 Task: In the  document growth.epub Select the first Column and change text color to  'Black' Apply the command  'Undo' Apply the command  Redo
Action: Mouse moved to (488, 260)
Screenshot: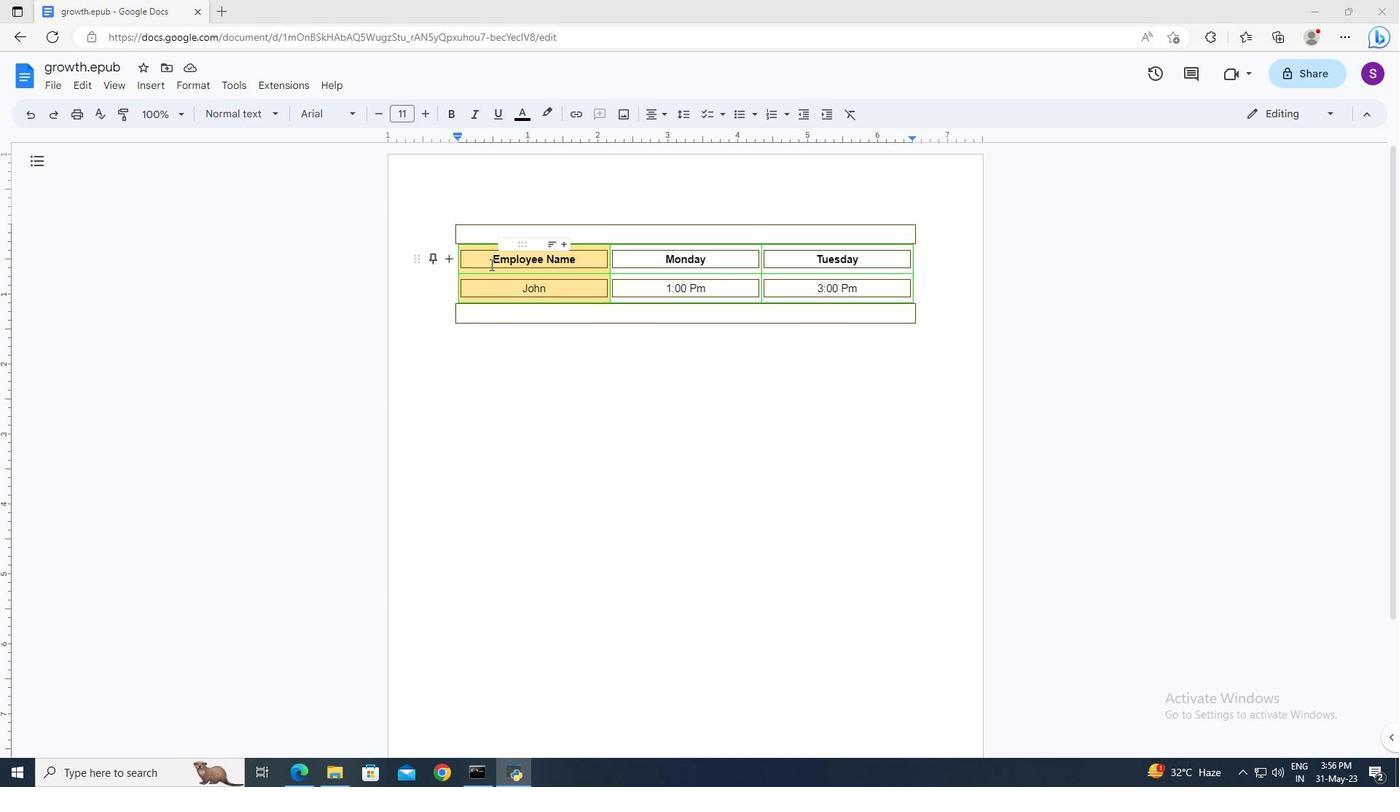 
Action: Mouse pressed left at (488, 260)
Screenshot: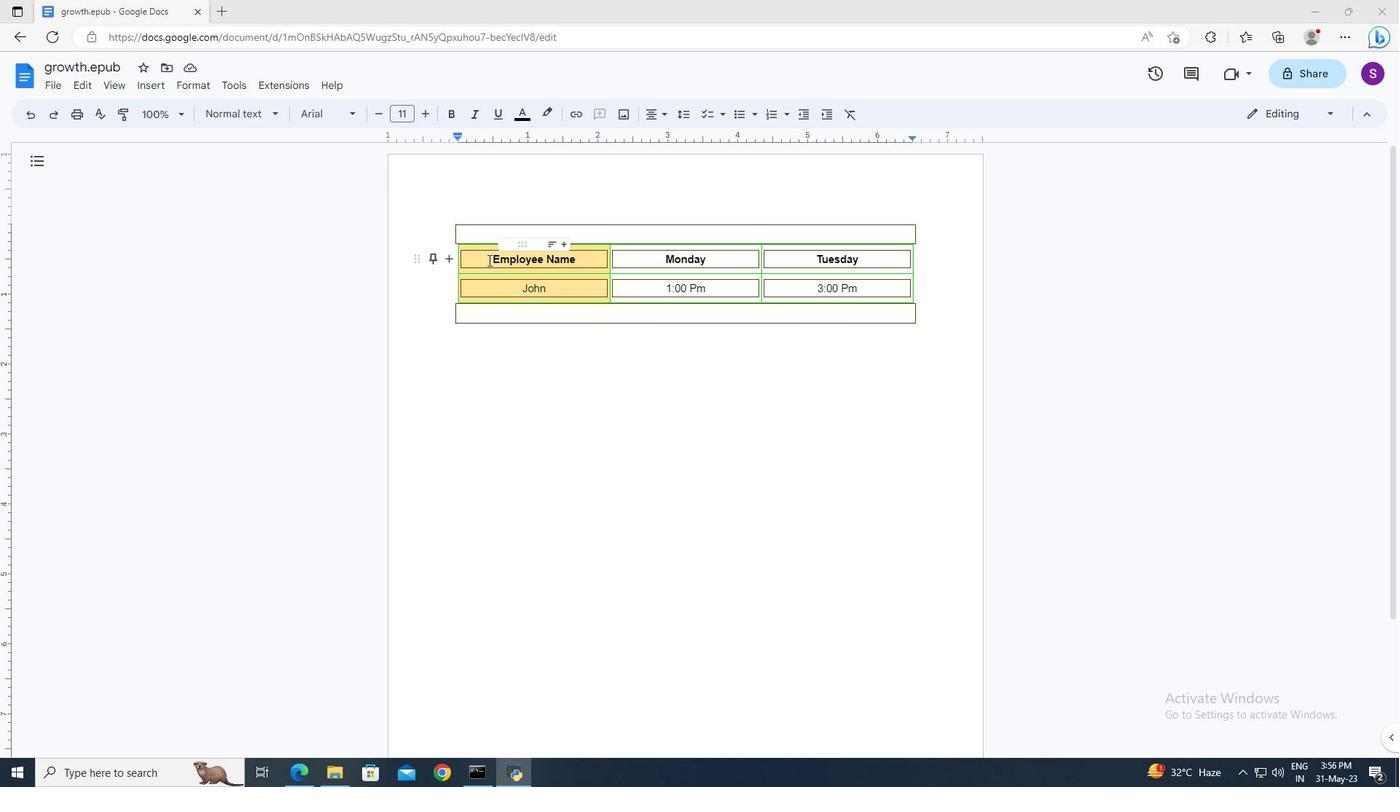 
Action: Key pressed <Key.shift><Key.down>
Screenshot: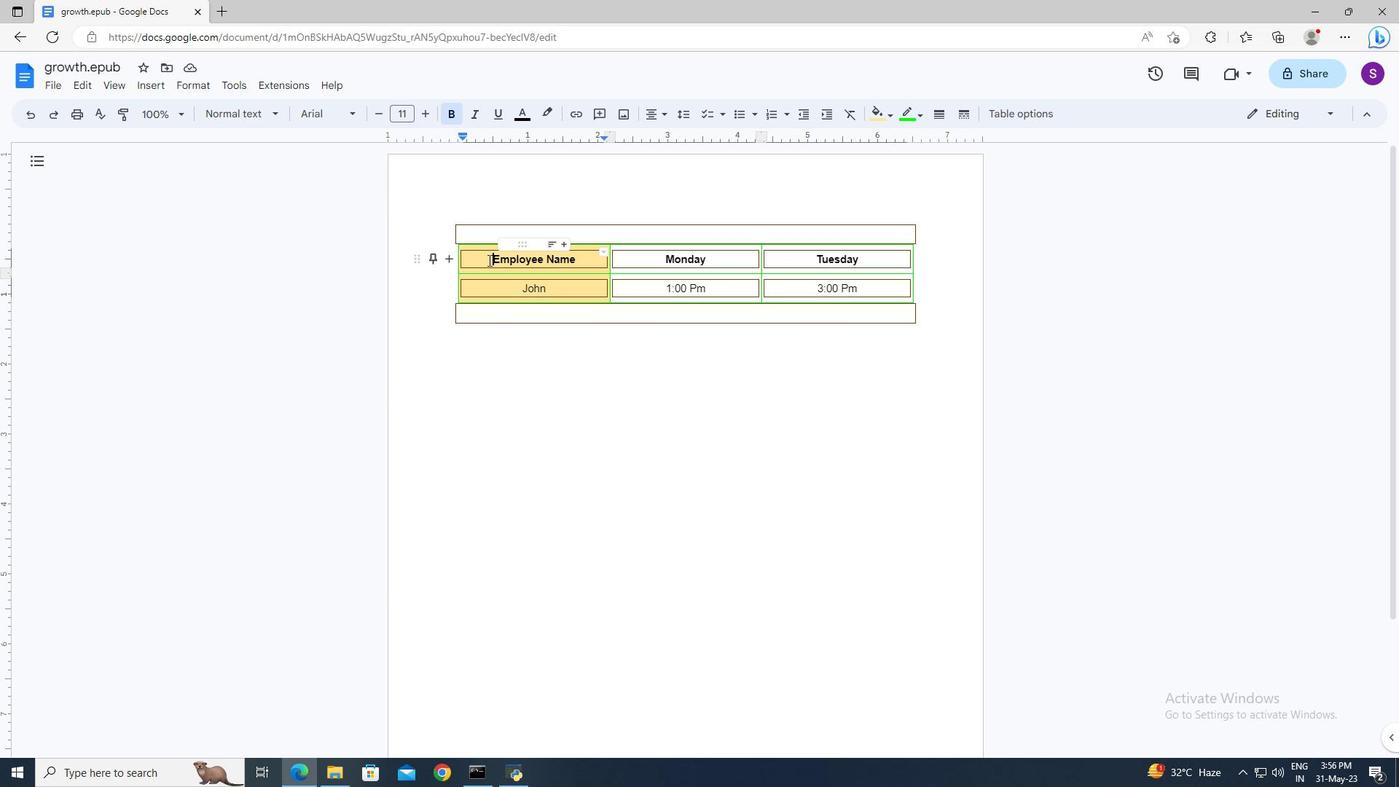 
Action: Mouse moved to (515, 115)
Screenshot: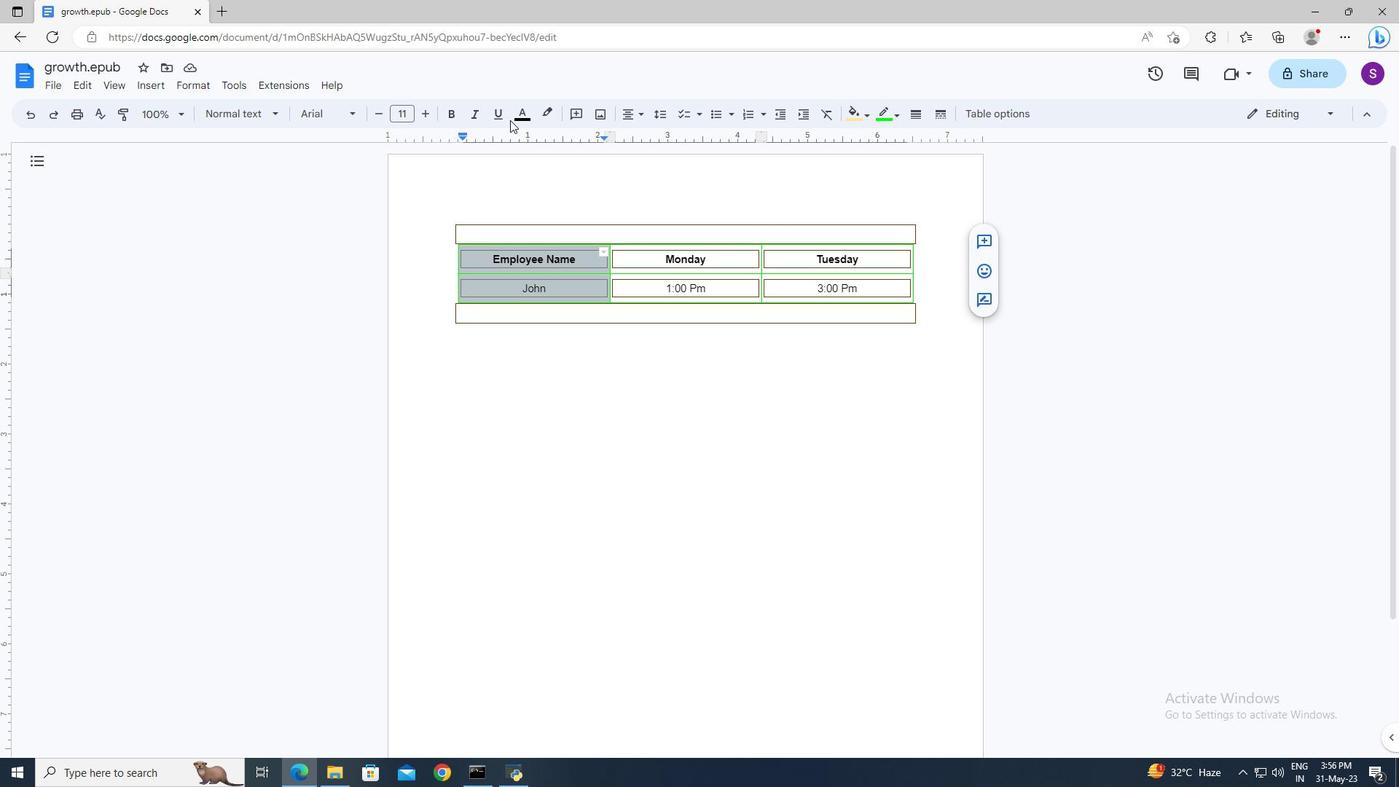 
Action: Mouse pressed left at (515, 115)
Screenshot: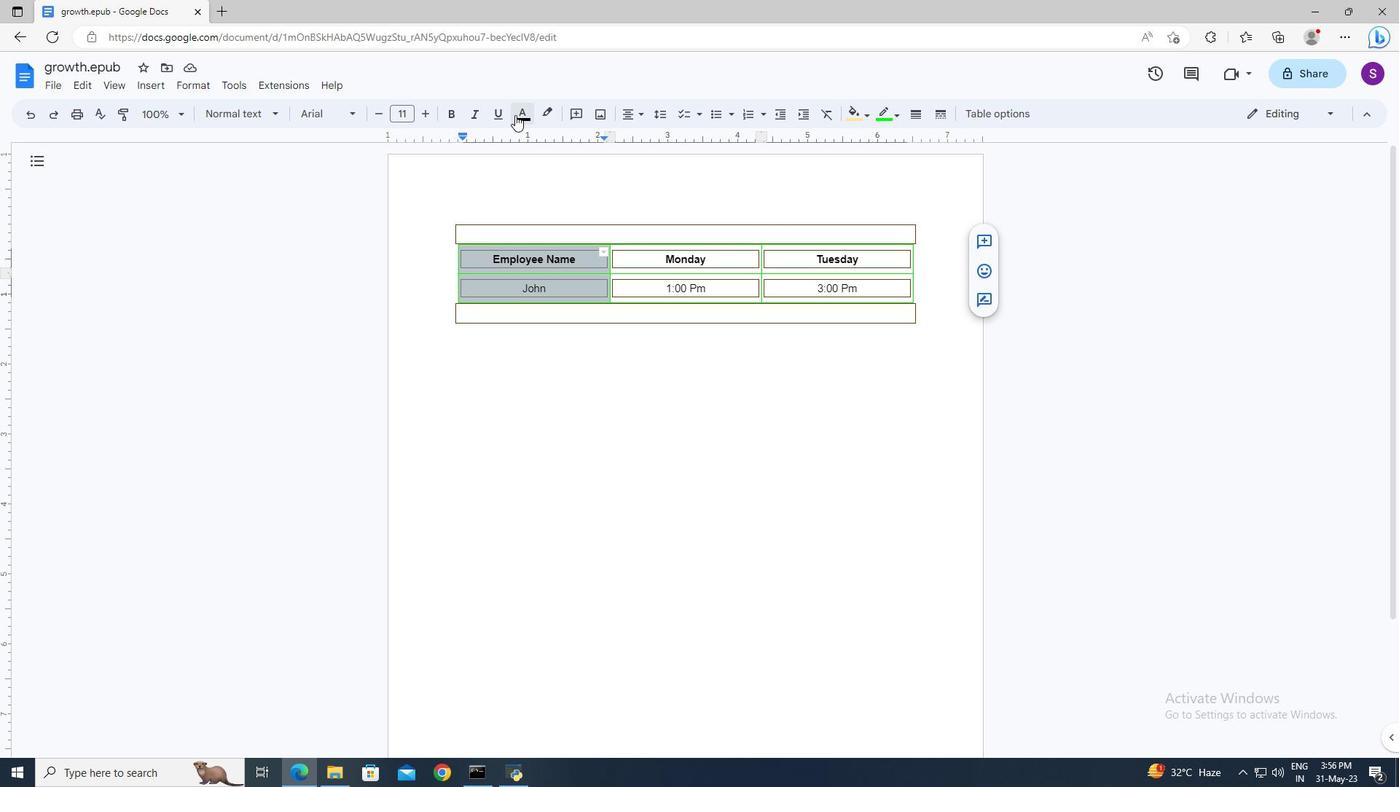 
Action: Mouse moved to (524, 144)
Screenshot: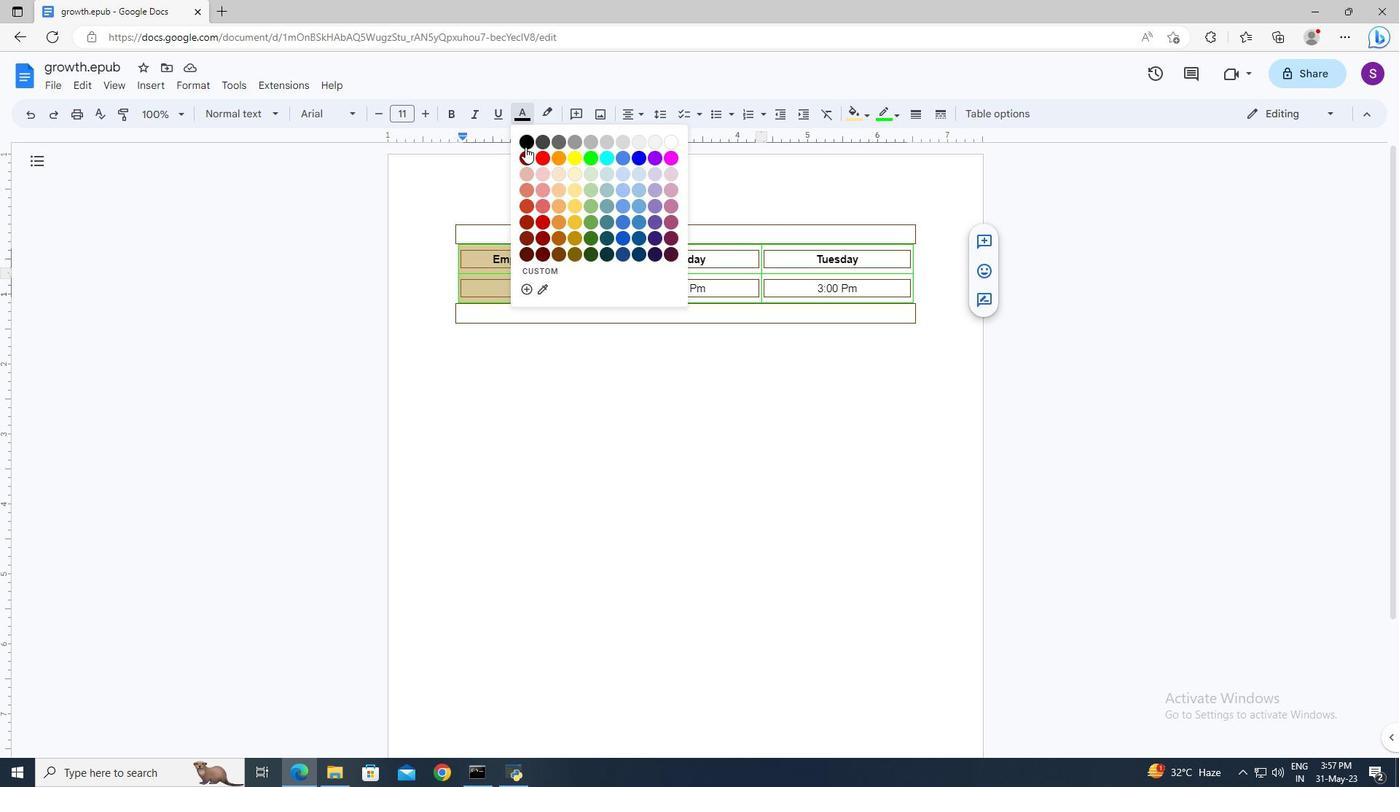 
Action: Mouse pressed left at (524, 144)
Screenshot: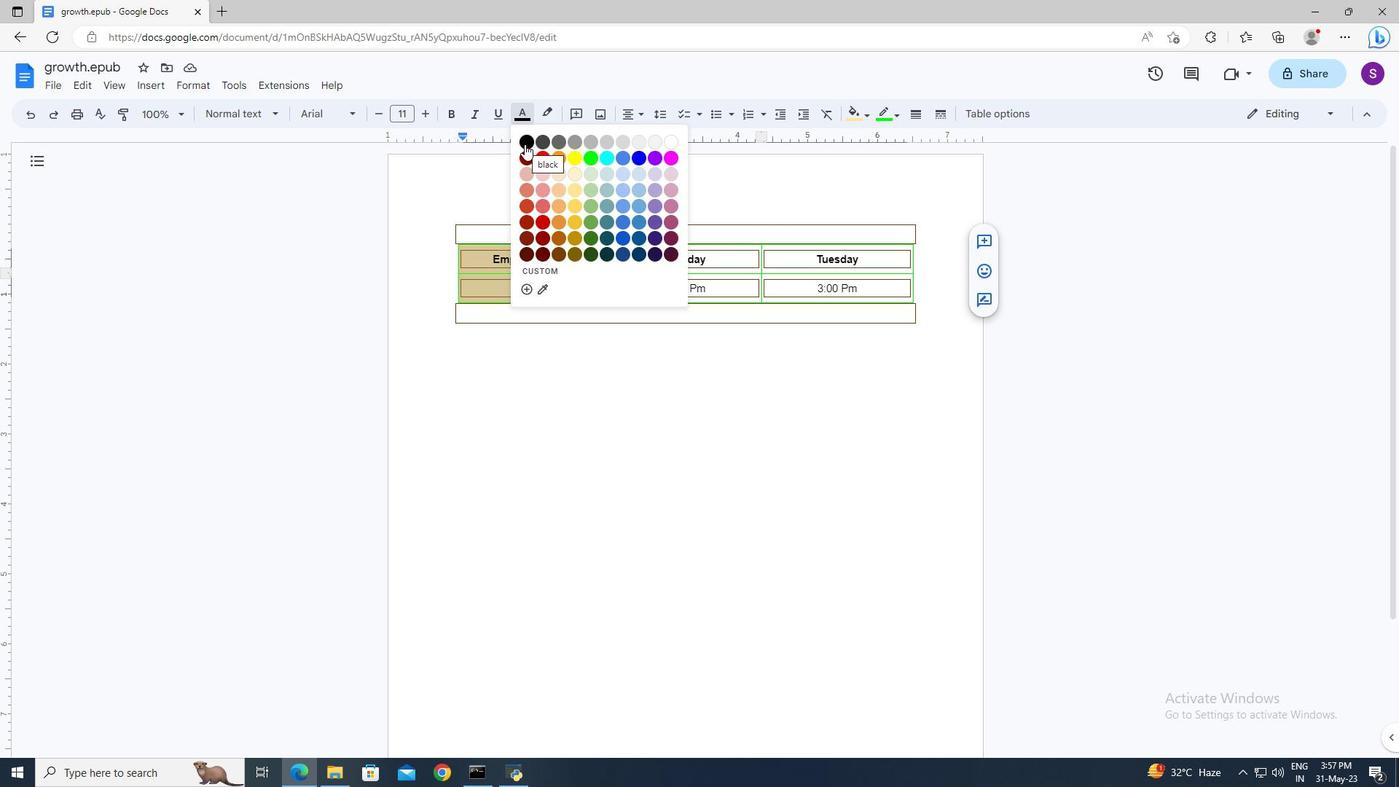 
Action: Mouse moved to (595, 410)
Screenshot: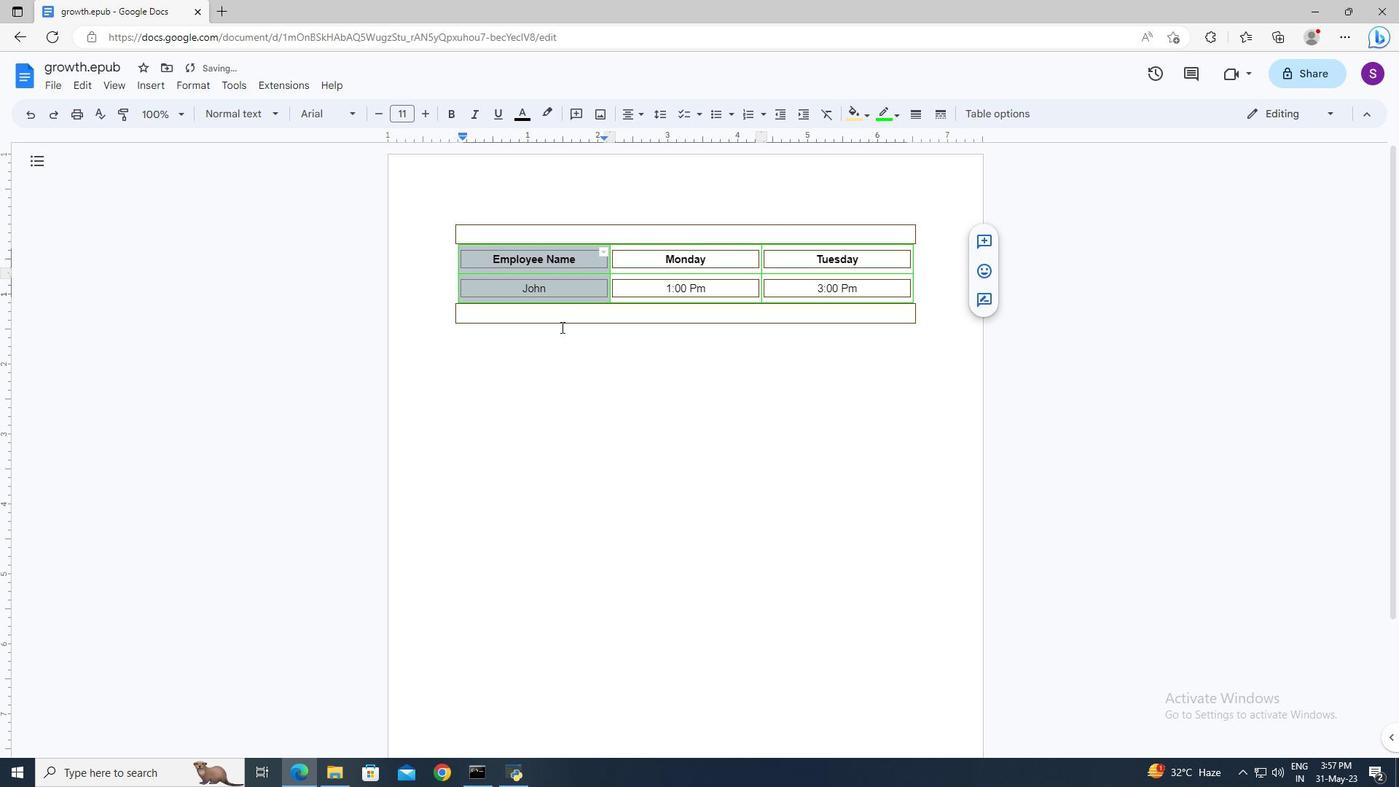 
Action: Mouse pressed left at (595, 410)
Screenshot: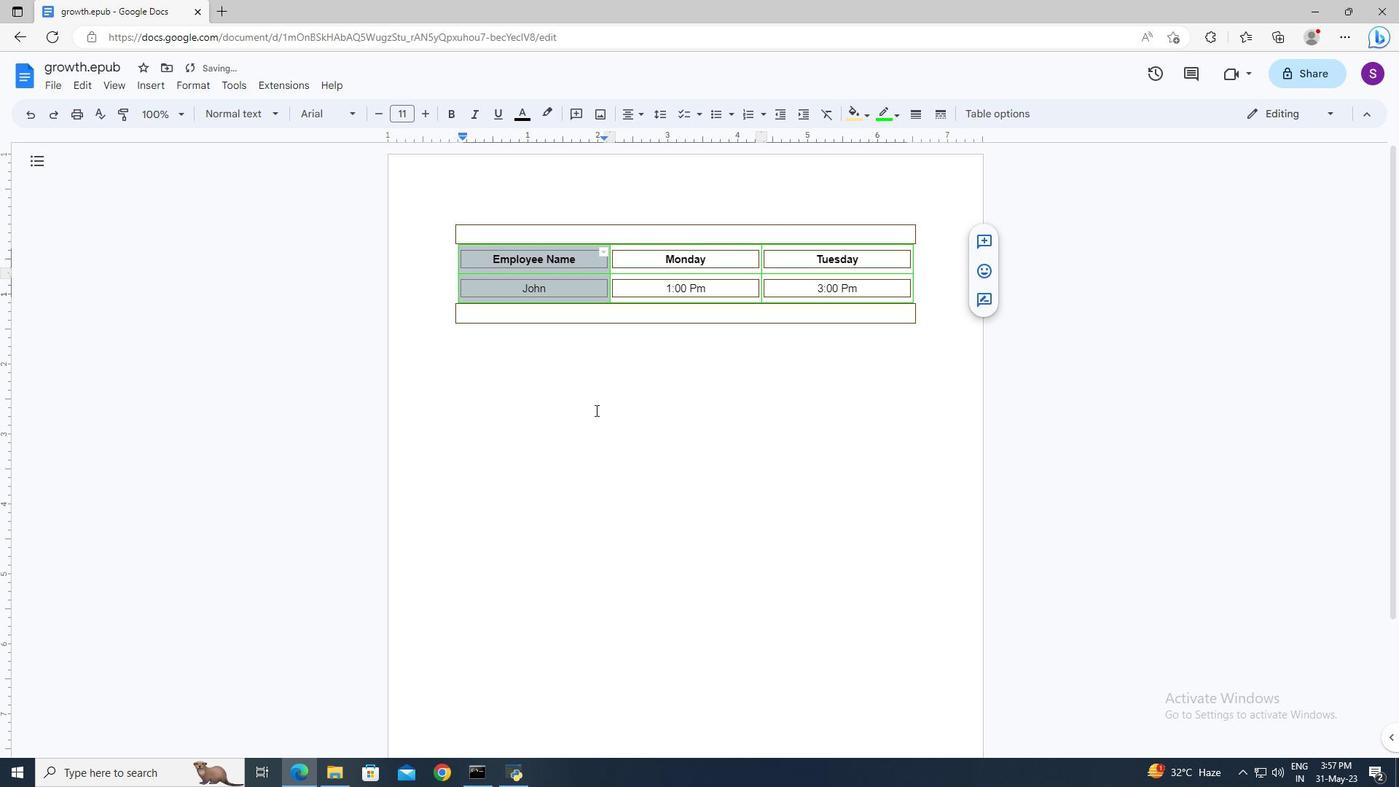 
Action: Key pressed ctrl+Z
Screenshot: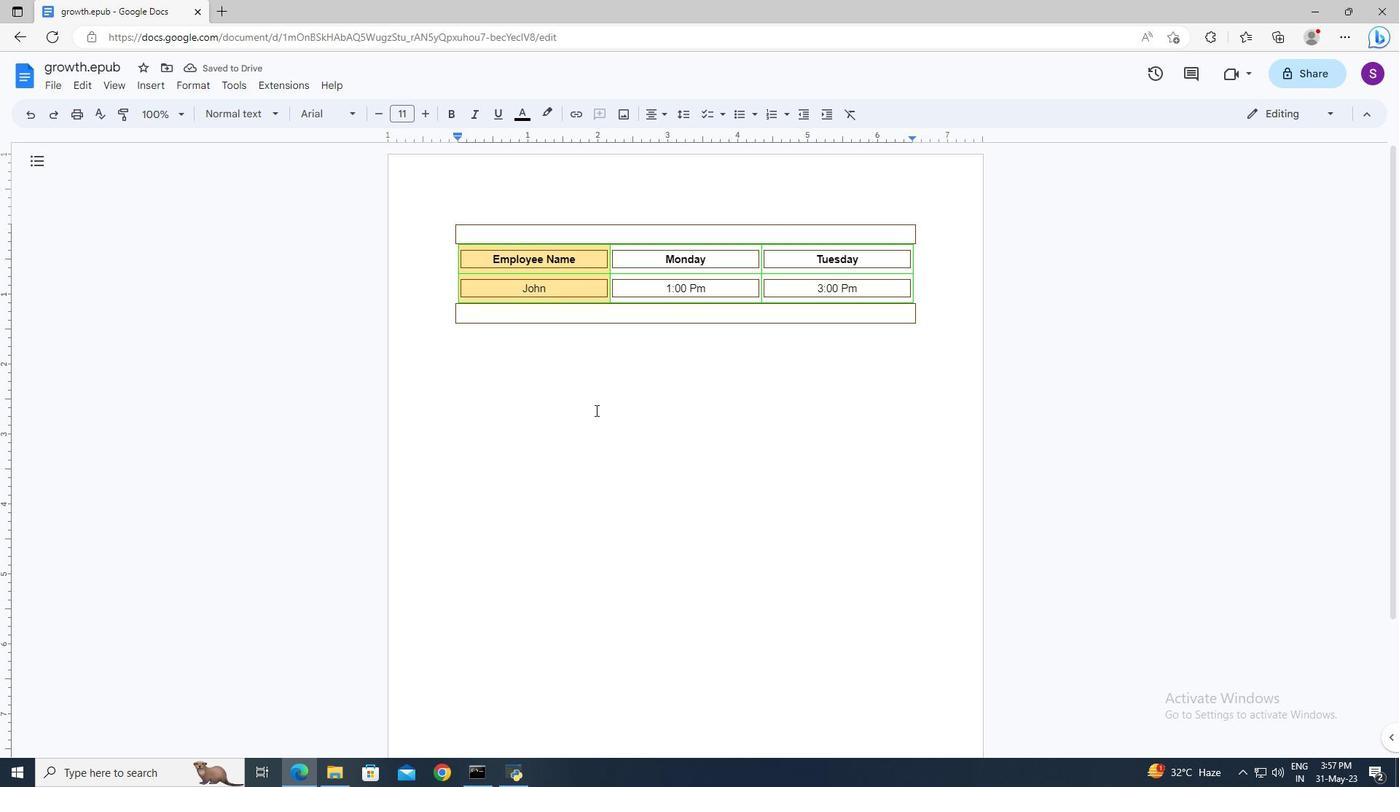 
Action: Mouse pressed left at (595, 410)
Screenshot: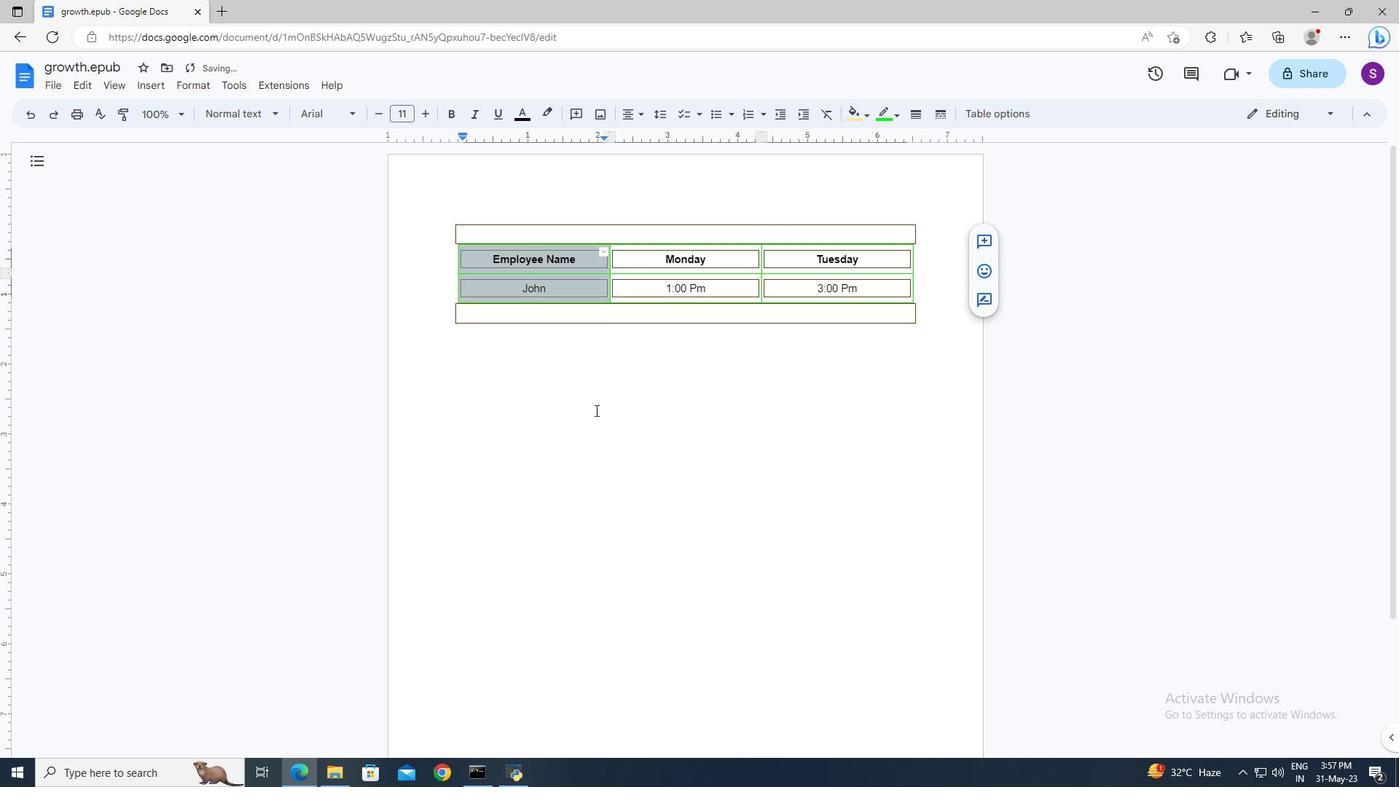 
Action: Key pressed ctrl+Y
Screenshot: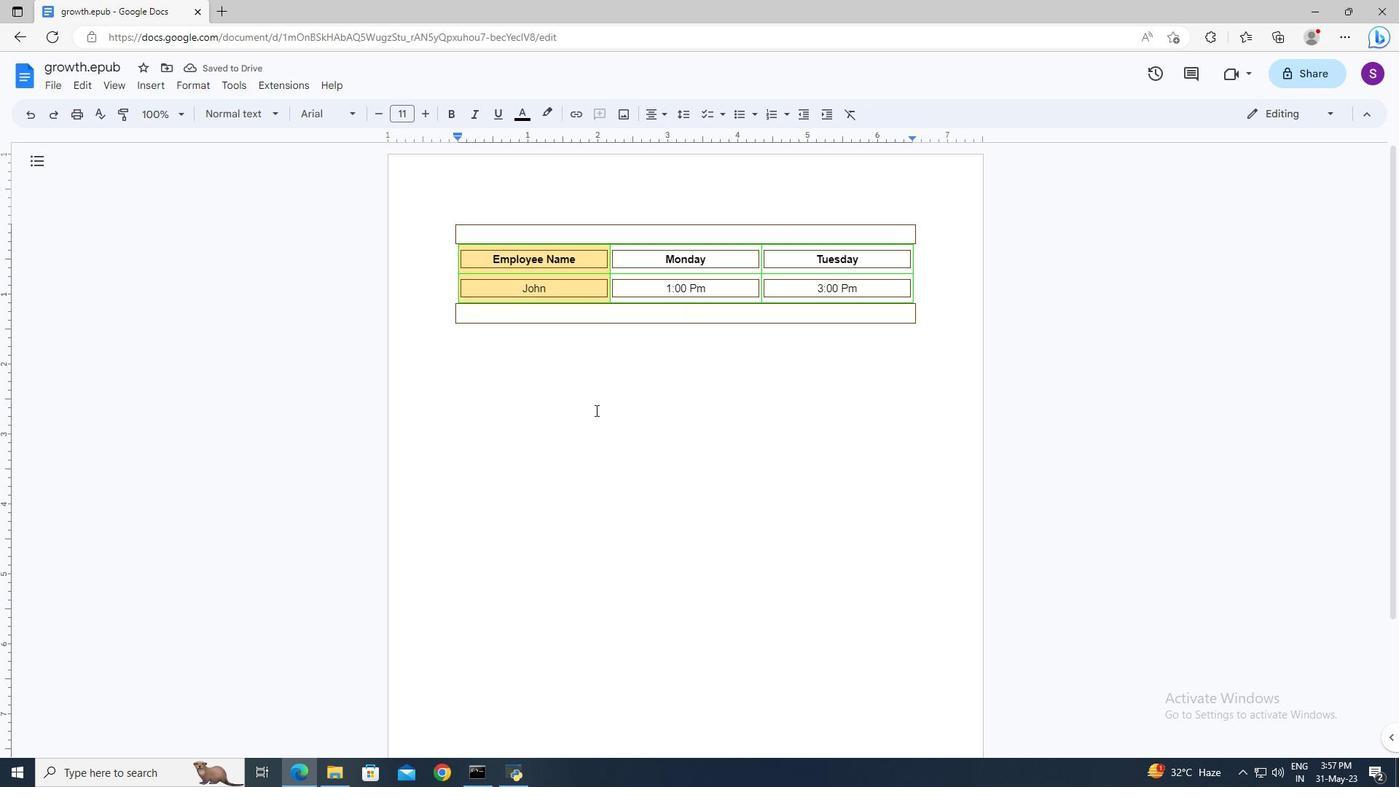 
Action: Mouse pressed left at (595, 410)
Screenshot: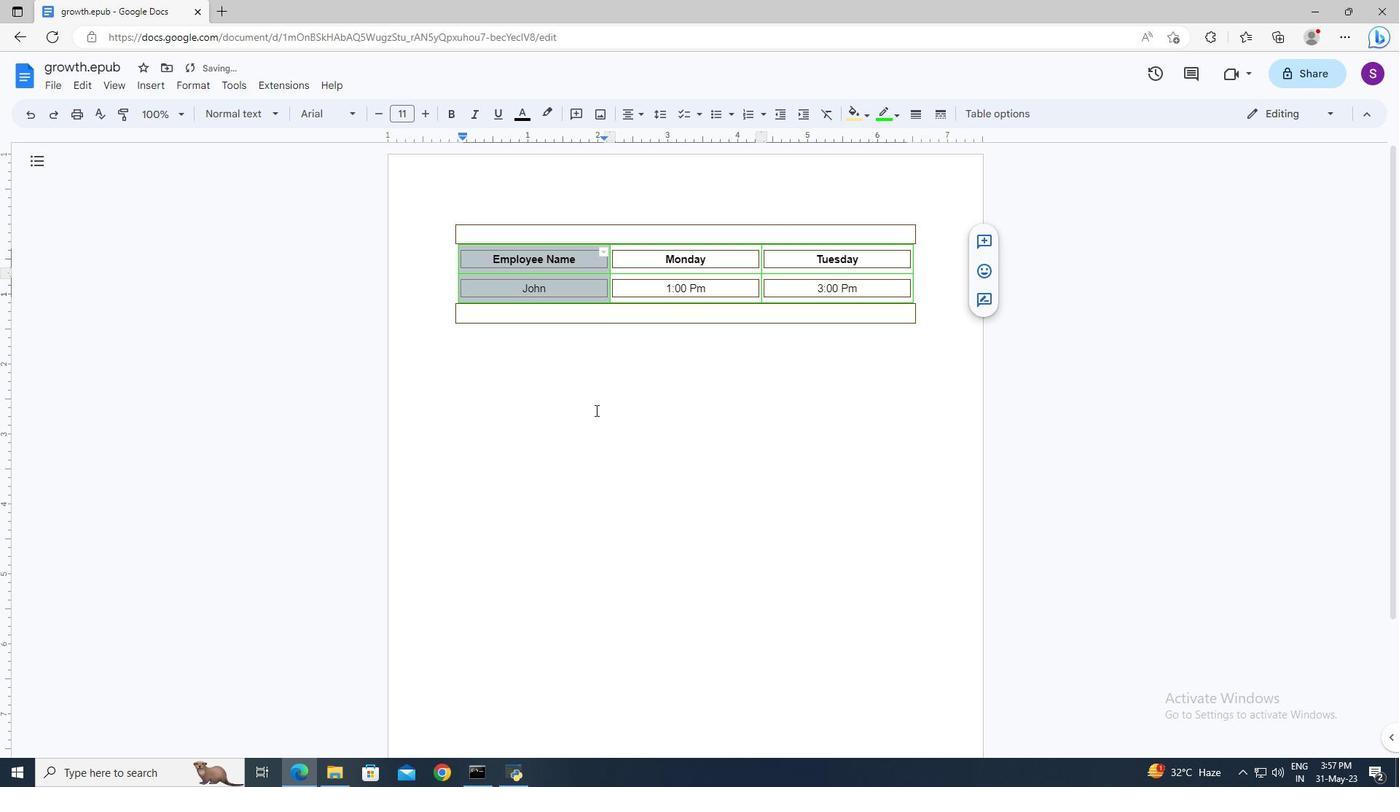 
